 Task: Sort the products in the category "Joint Care Supplements" by price (lowest first).
Action: Mouse moved to (264, 132)
Screenshot: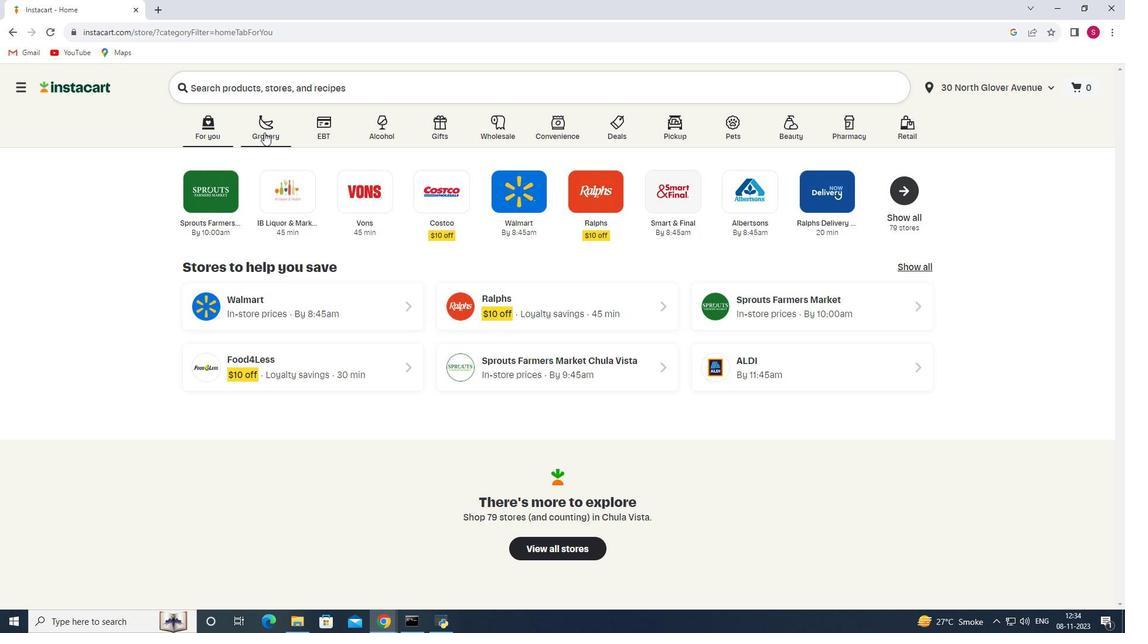 
Action: Mouse pressed left at (264, 132)
Screenshot: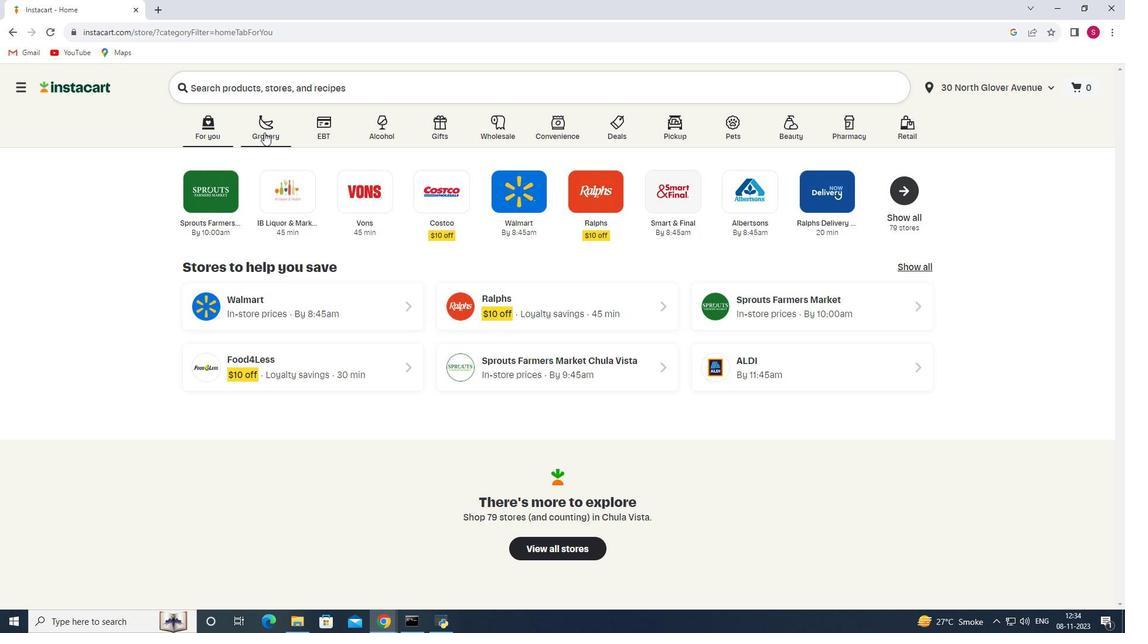 
Action: Mouse moved to (236, 333)
Screenshot: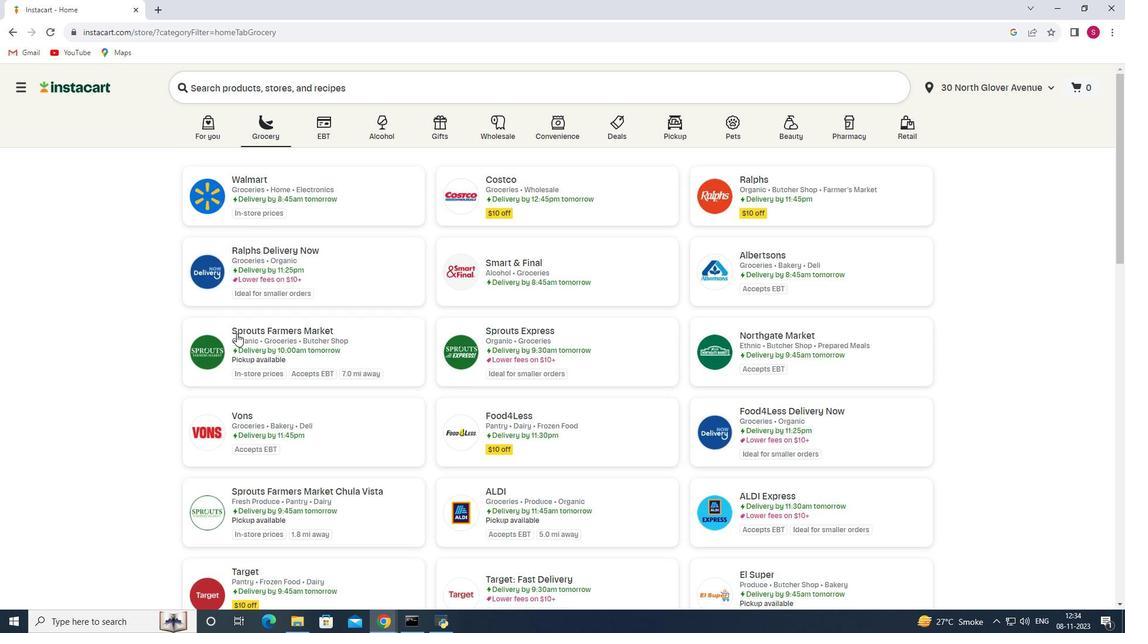 
Action: Mouse pressed left at (236, 333)
Screenshot: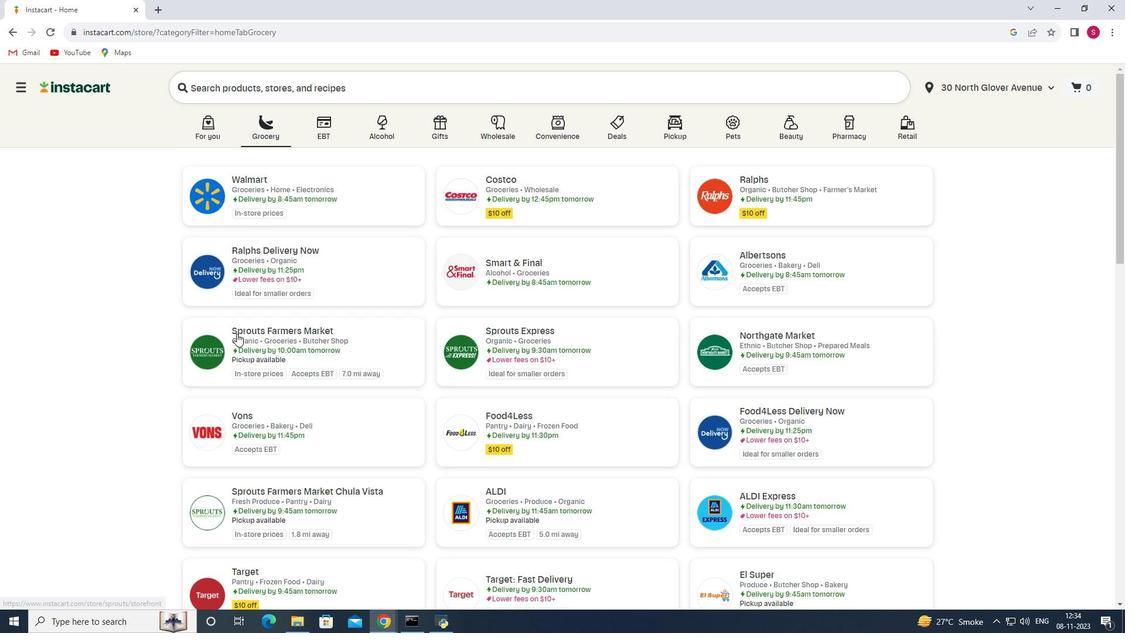 
Action: Mouse moved to (119, 341)
Screenshot: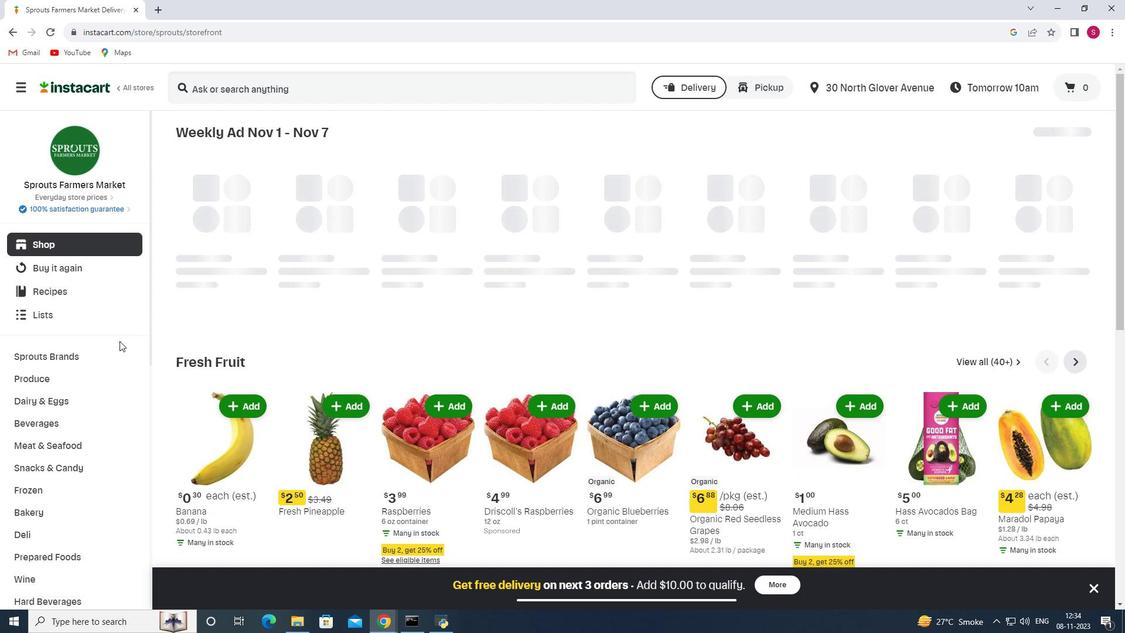 
Action: Mouse scrolled (119, 340) with delta (0, 0)
Screenshot: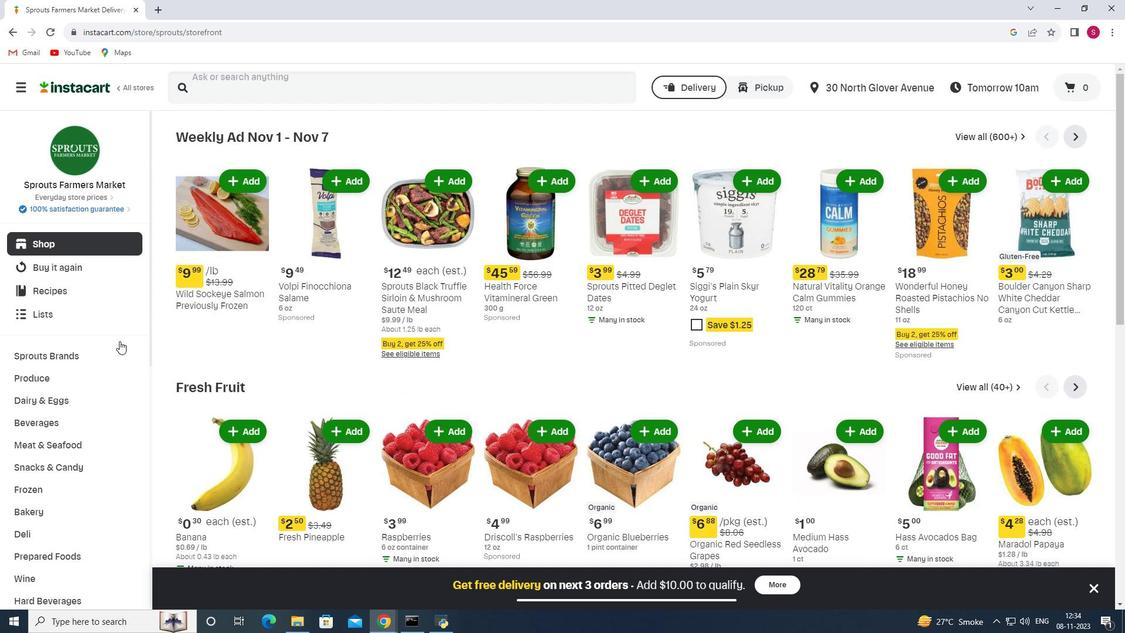 
Action: Mouse scrolled (119, 340) with delta (0, 0)
Screenshot: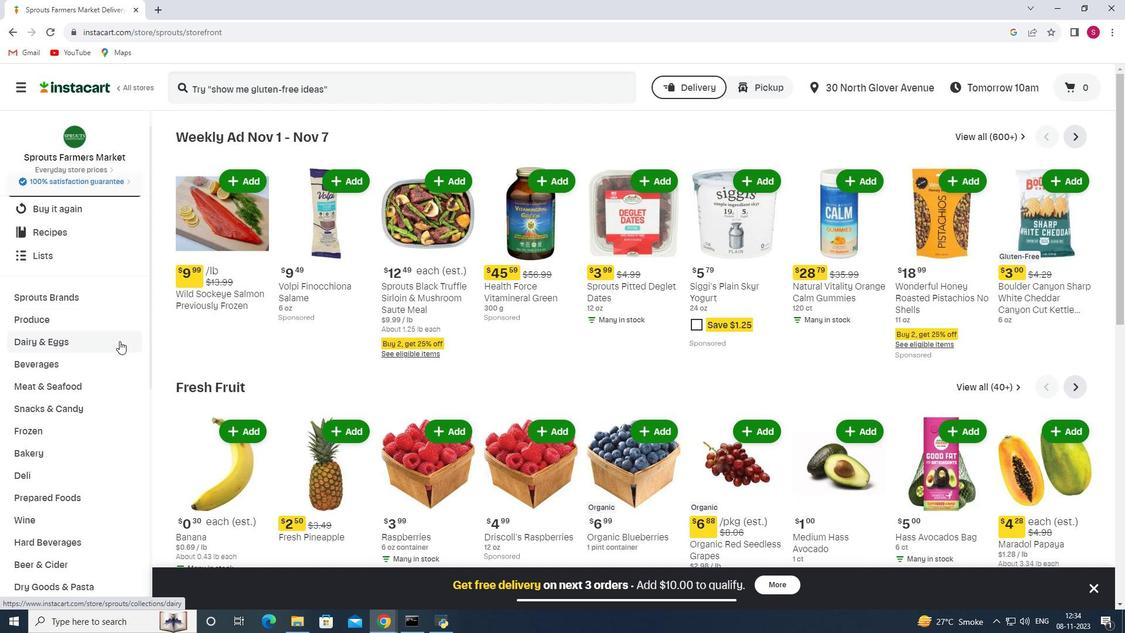 
Action: Mouse scrolled (119, 340) with delta (0, 0)
Screenshot: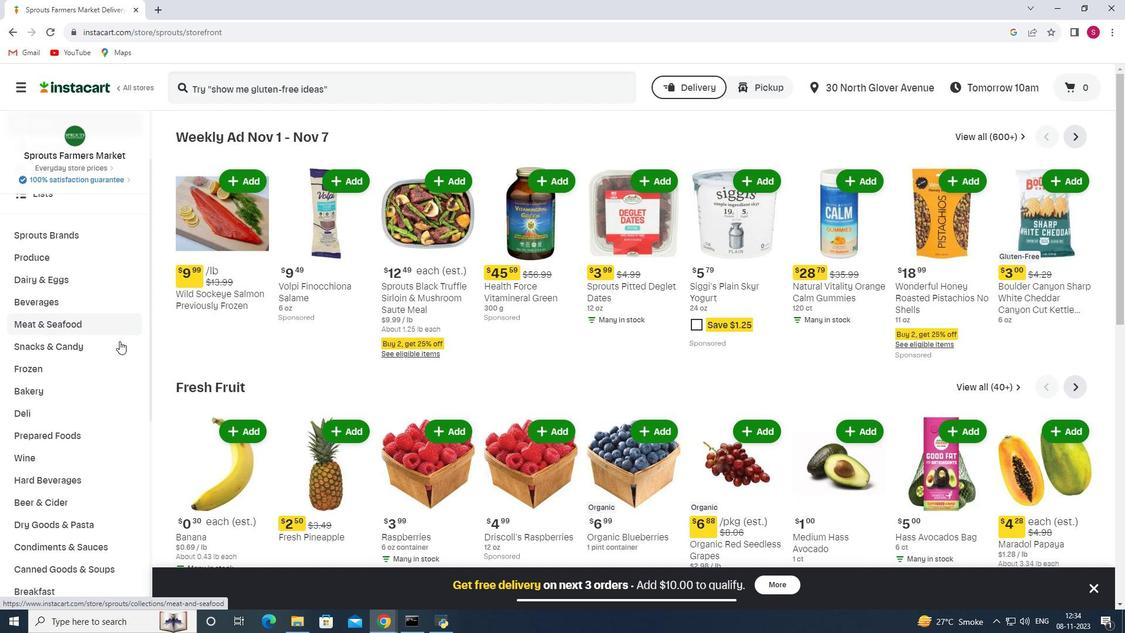 
Action: Mouse moved to (100, 349)
Screenshot: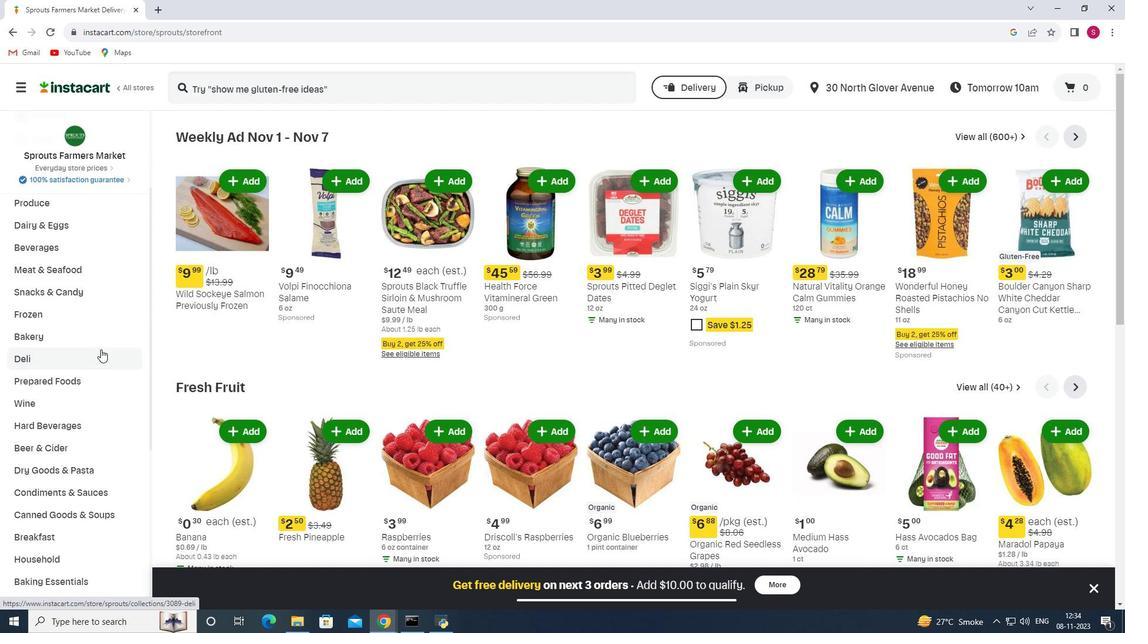 
Action: Mouse scrolled (100, 348) with delta (0, 0)
Screenshot: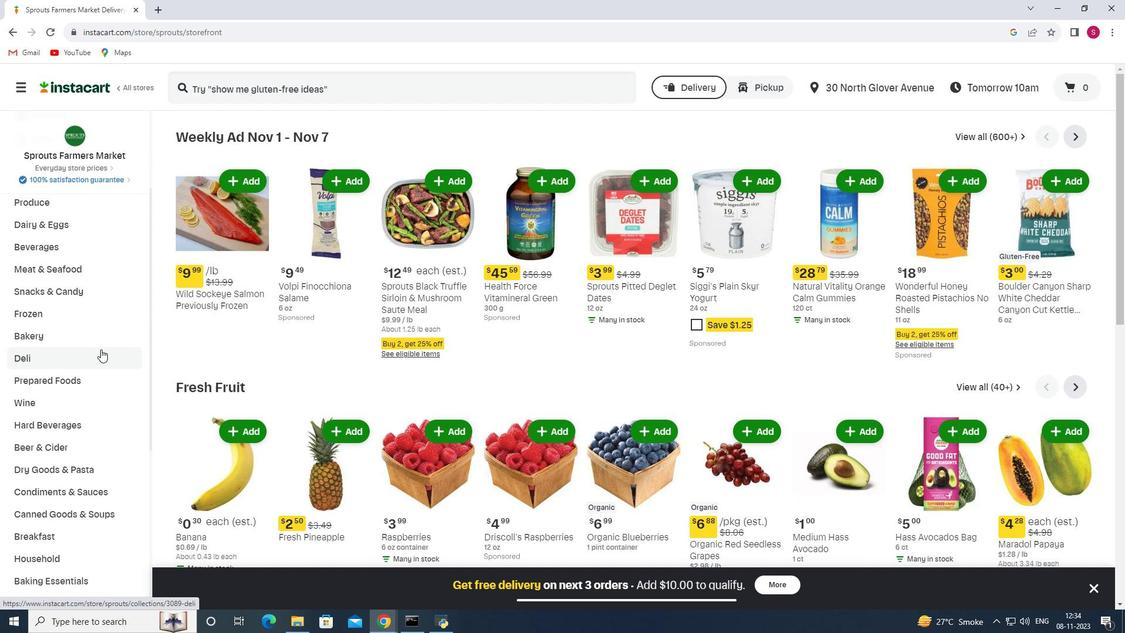 
Action: Mouse scrolled (100, 348) with delta (0, 0)
Screenshot: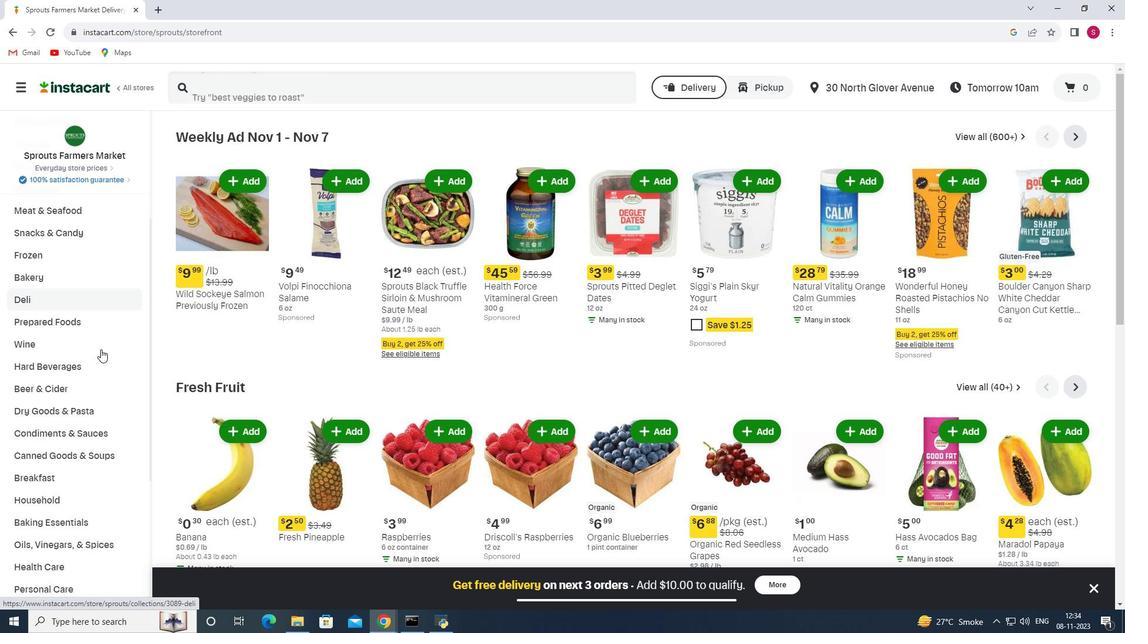 
Action: Mouse scrolled (100, 348) with delta (0, 0)
Screenshot: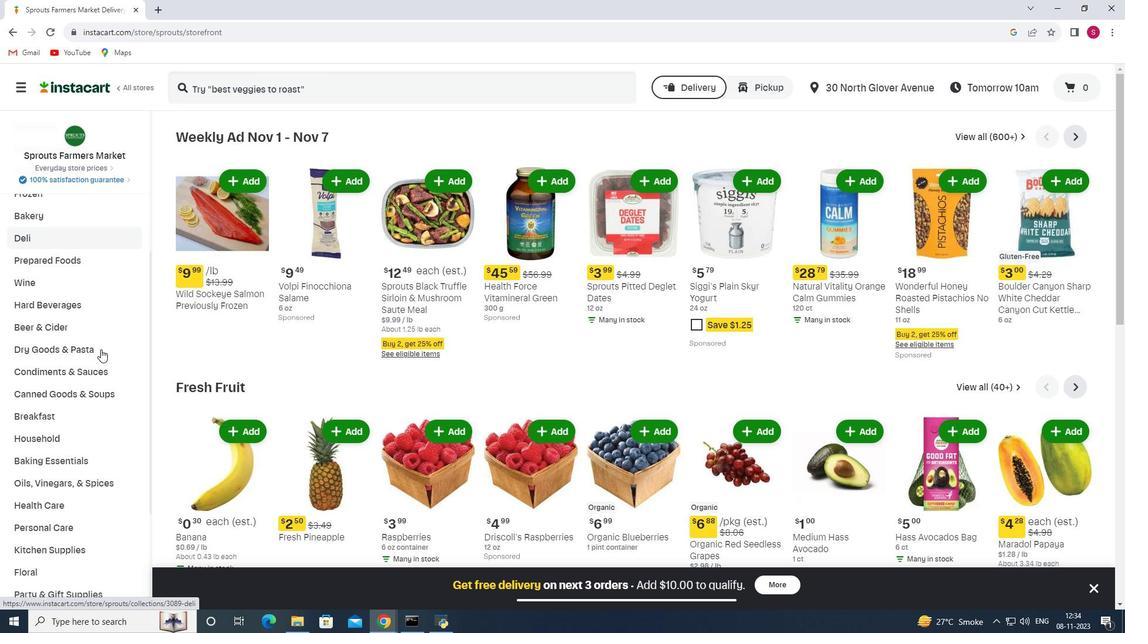 
Action: Mouse scrolled (100, 348) with delta (0, 0)
Screenshot: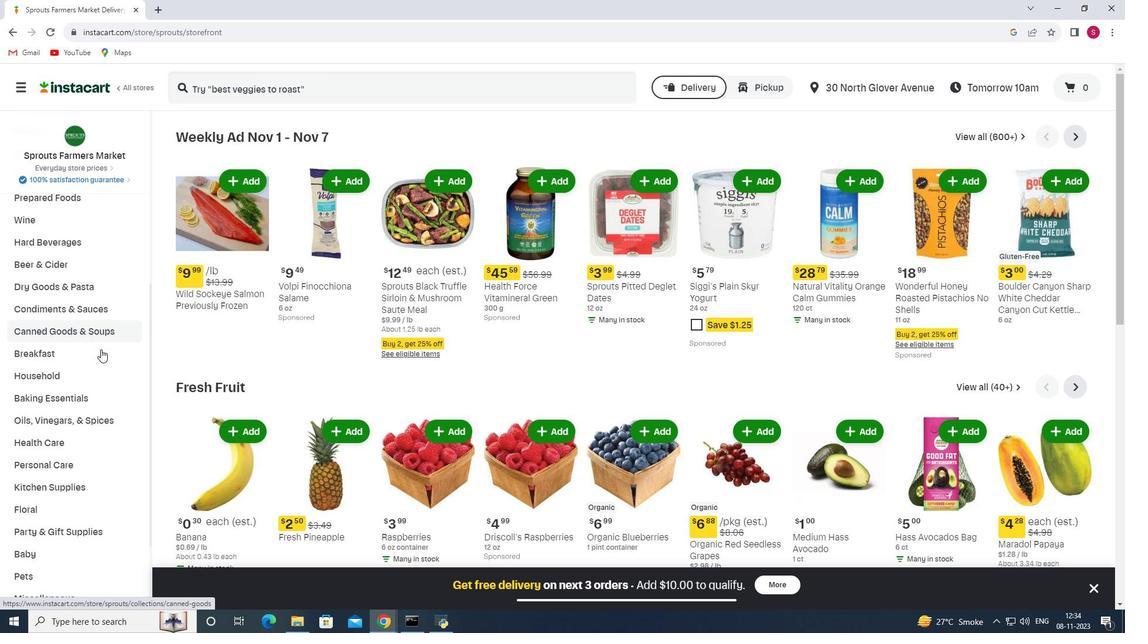 
Action: Mouse moved to (73, 395)
Screenshot: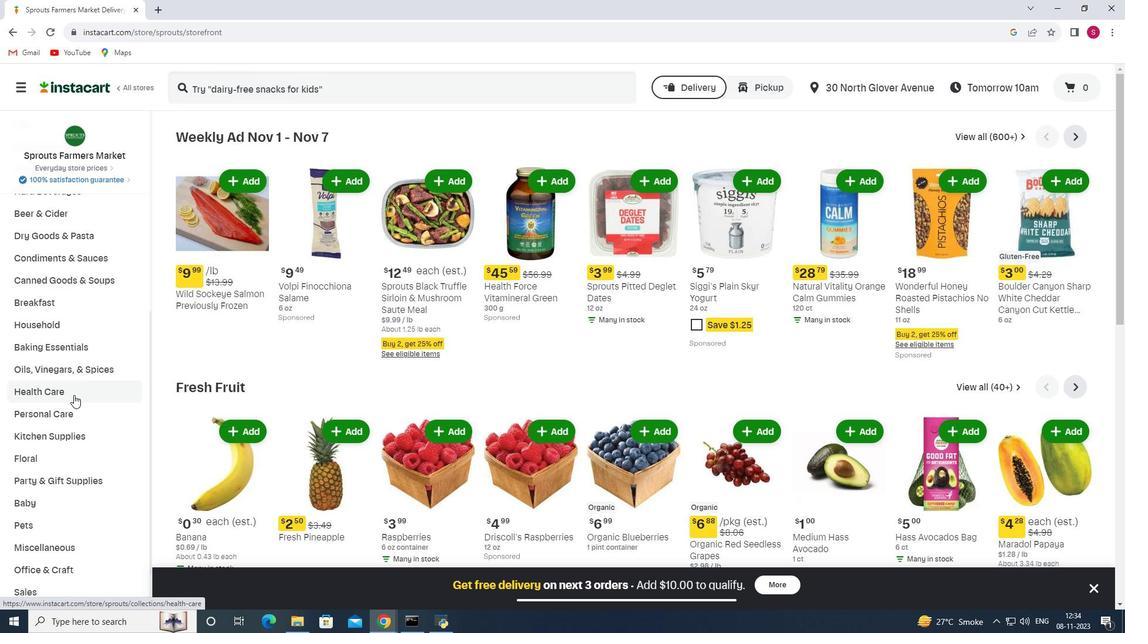 
Action: Mouse pressed left at (73, 395)
Screenshot: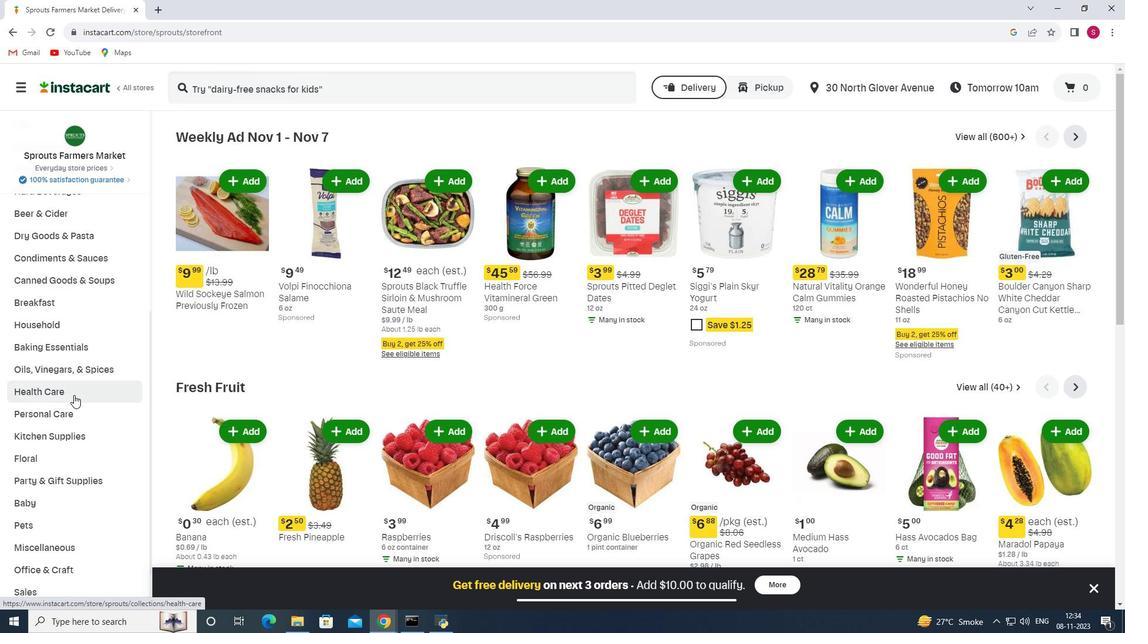 
Action: Mouse moved to (393, 166)
Screenshot: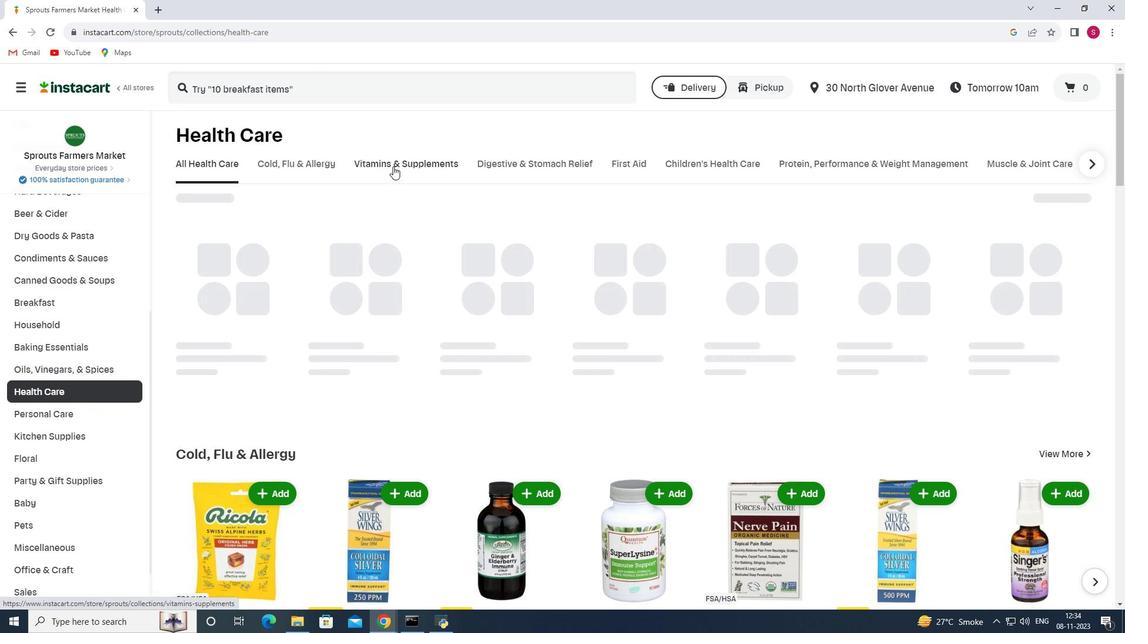 
Action: Mouse pressed left at (393, 166)
Screenshot: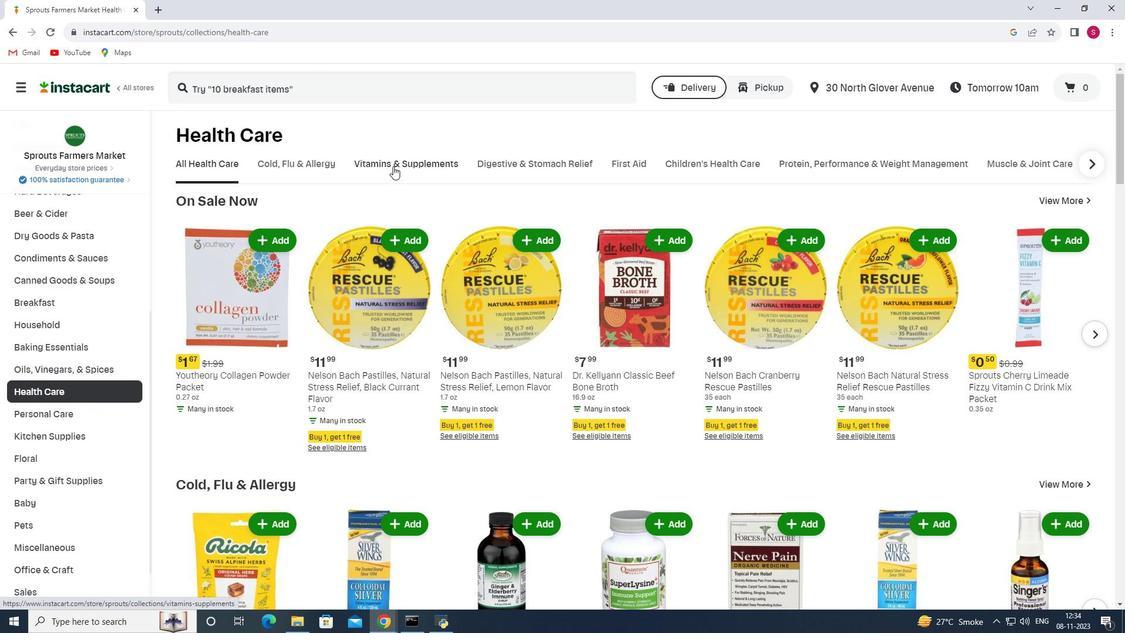 
Action: Mouse moved to (1100, 213)
Screenshot: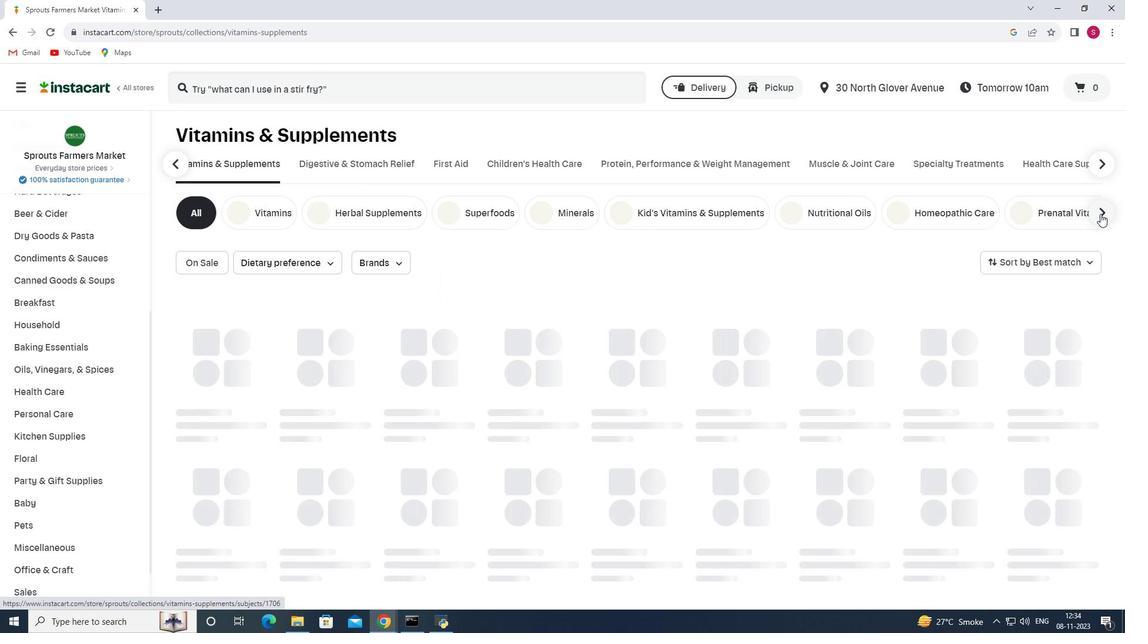 
Action: Mouse pressed left at (1100, 213)
Screenshot: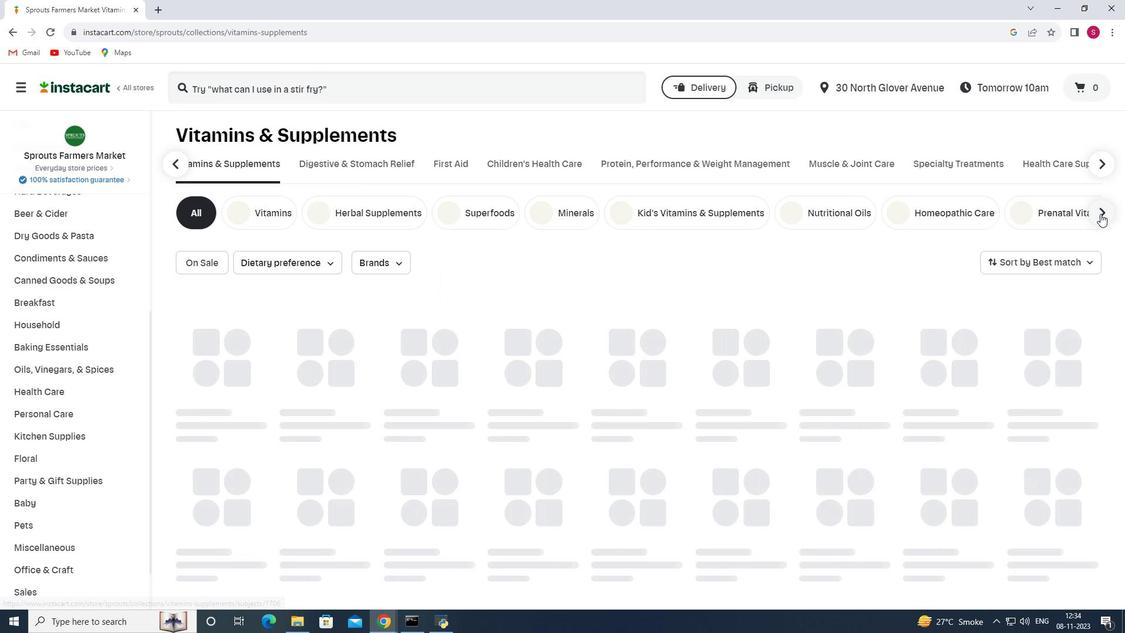 
Action: Mouse moved to (855, 218)
Screenshot: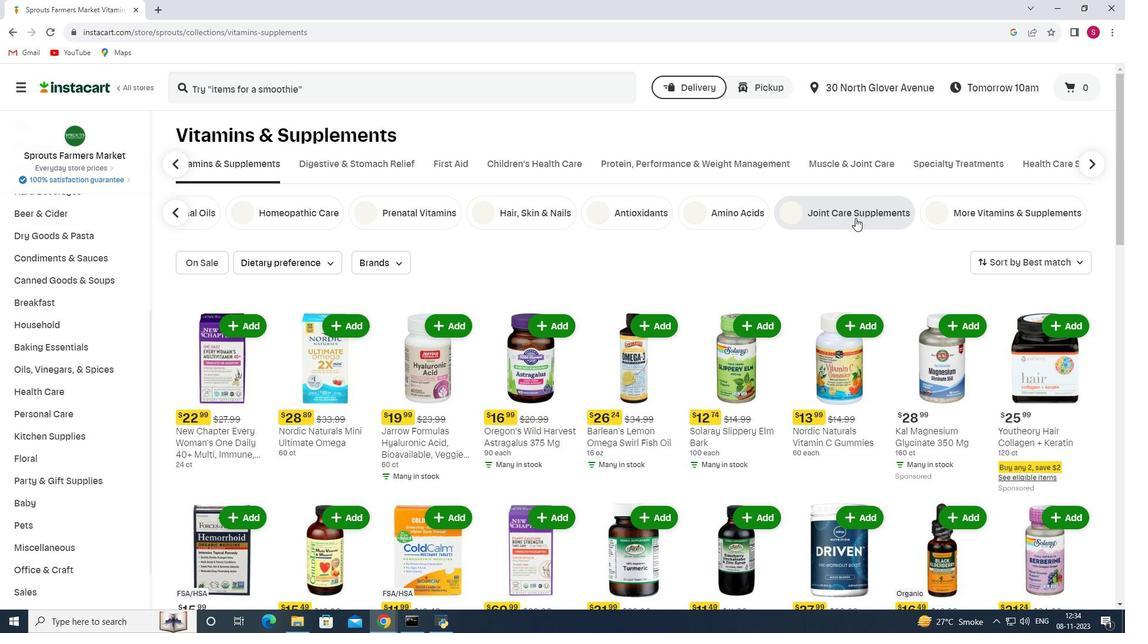
Action: Mouse pressed left at (855, 218)
Screenshot: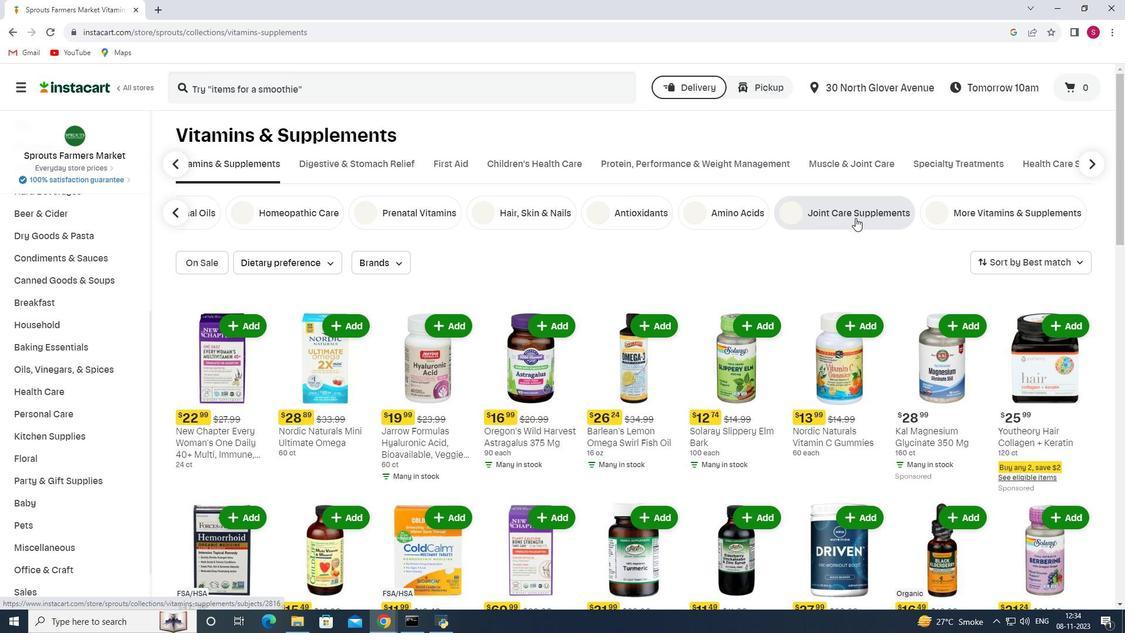 
Action: Mouse moved to (1019, 261)
Screenshot: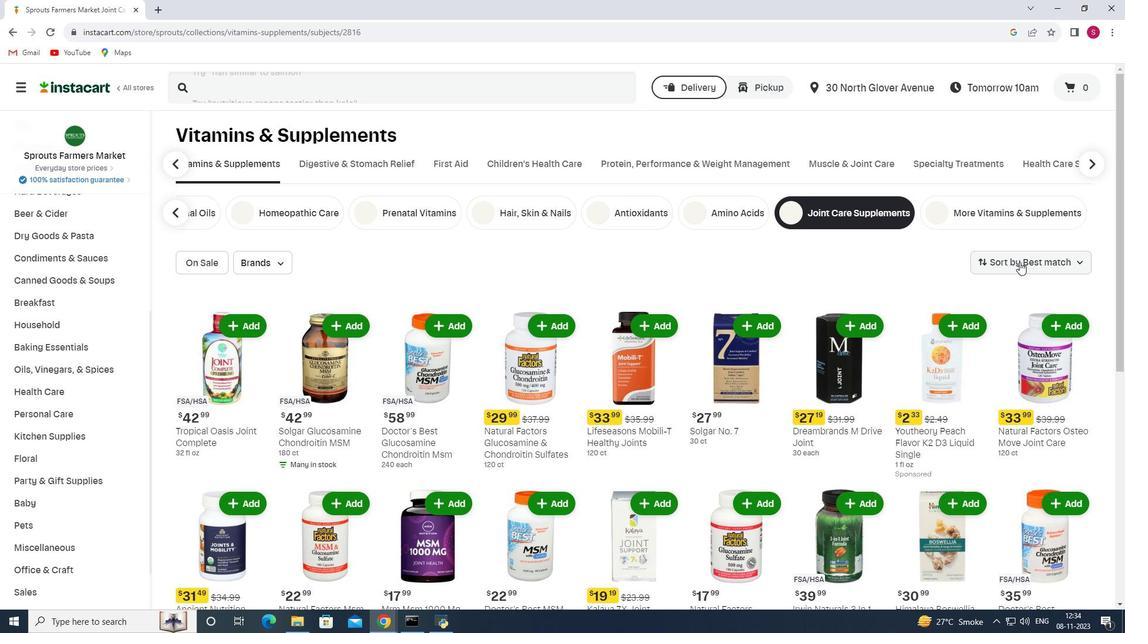 
Action: Mouse pressed left at (1019, 261)
Screenshot: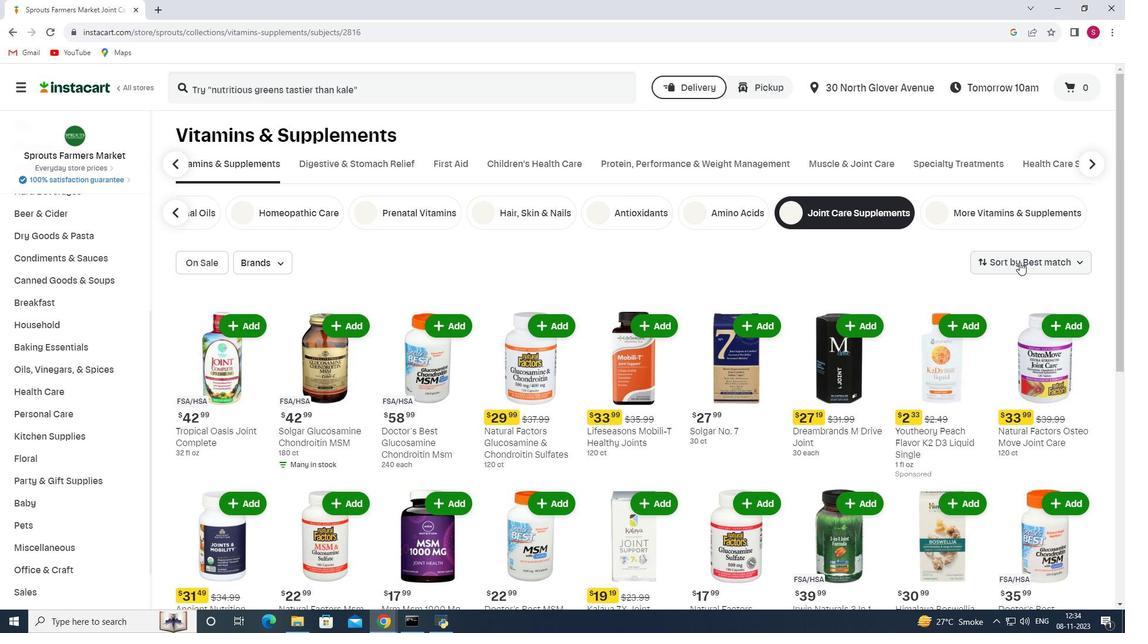 
Action: Mouse moved to (1009, 316)
Screenshot: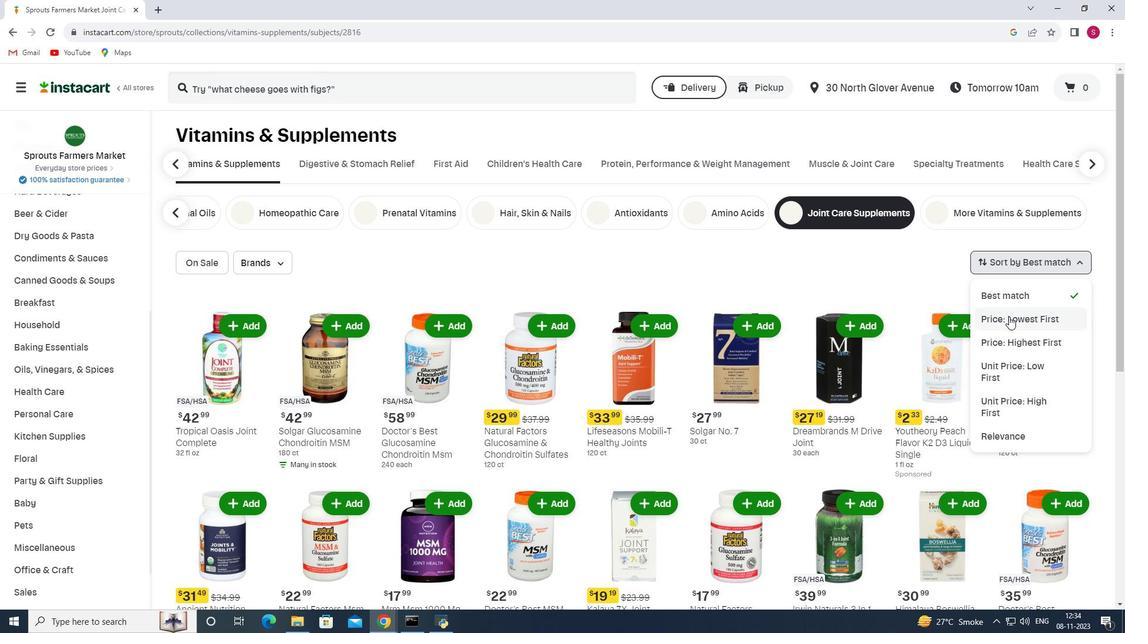 
Action: Mouse pressed left at (1009, 316)
Screenshot: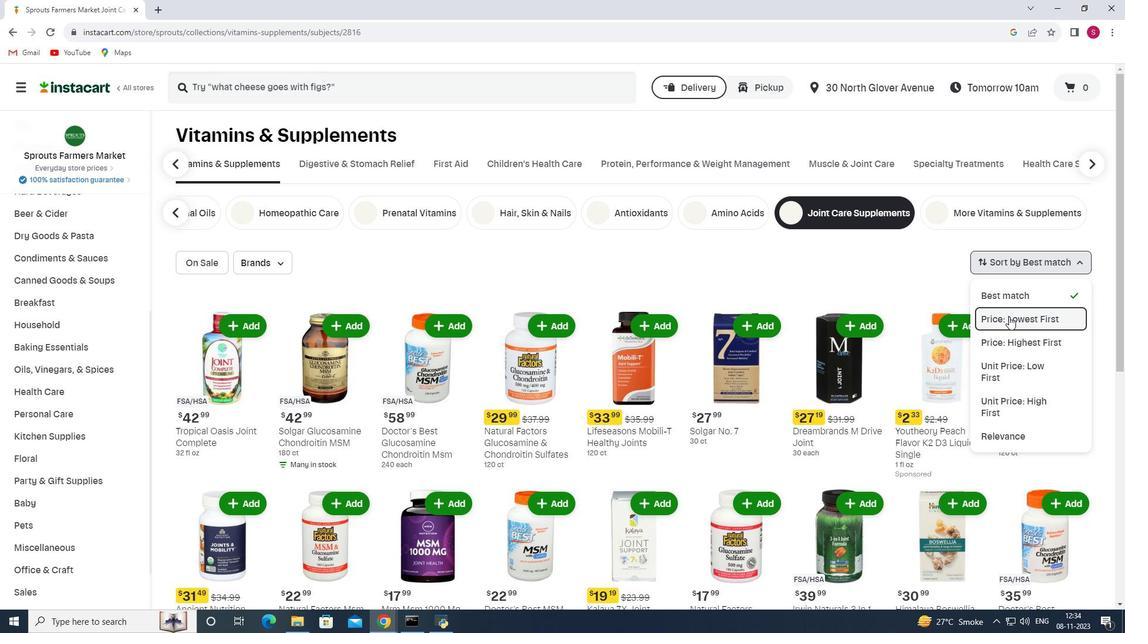 
